 Task: Create in the project ToxicWorks in Backlog an issue 'Create a feature for users to track and manage their daily tasks', assign it to team member softage.2@softage.net and change the status to IN PROGRESS.
Action: Mouse moved to (175, 52)
Screenshot: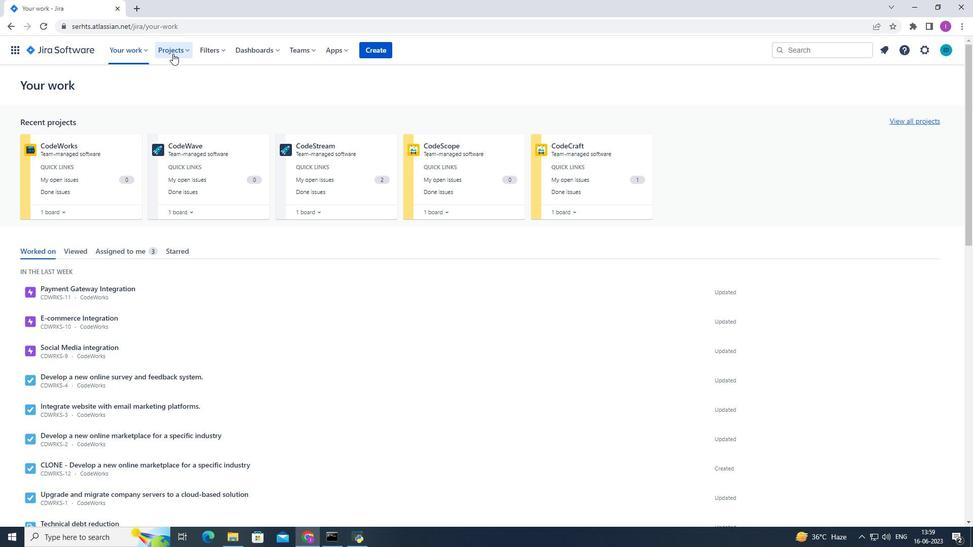 
Action: Mouse pressed left at (175, 52)
Screenshot: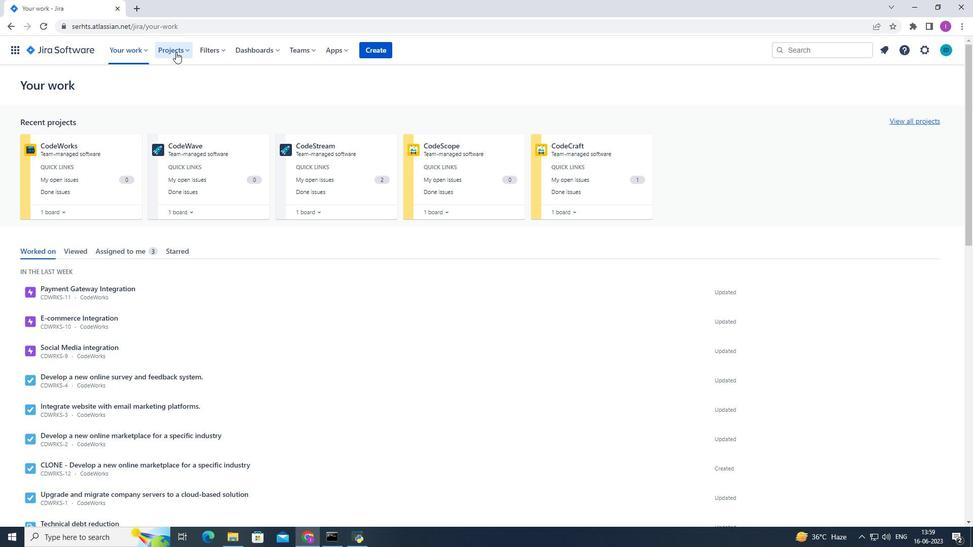 
Action: Mouse moved to (203, 93)
Screenshot: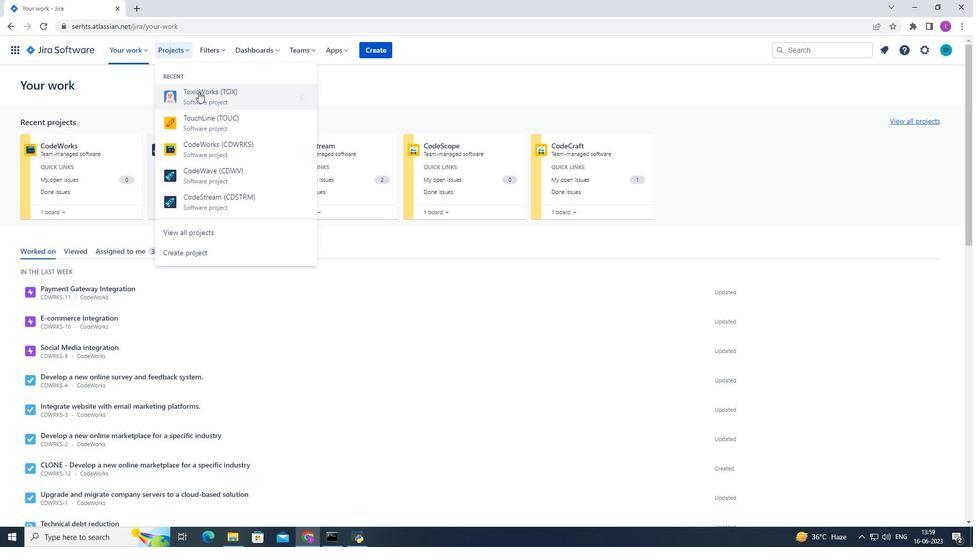 
Action: Mouse pressed left at (203, 93)
Screenshot: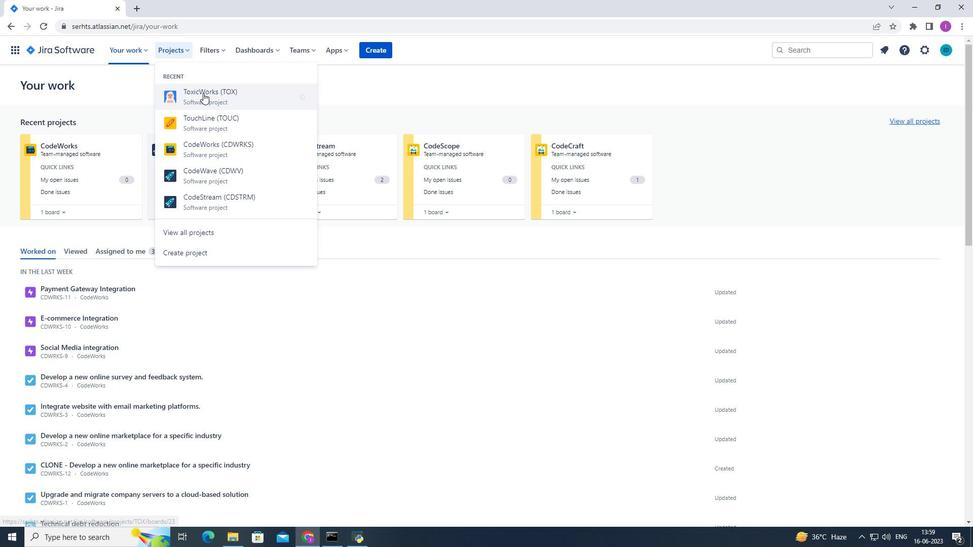 
Action: Mouse moved to (56, 150)
Screenshot: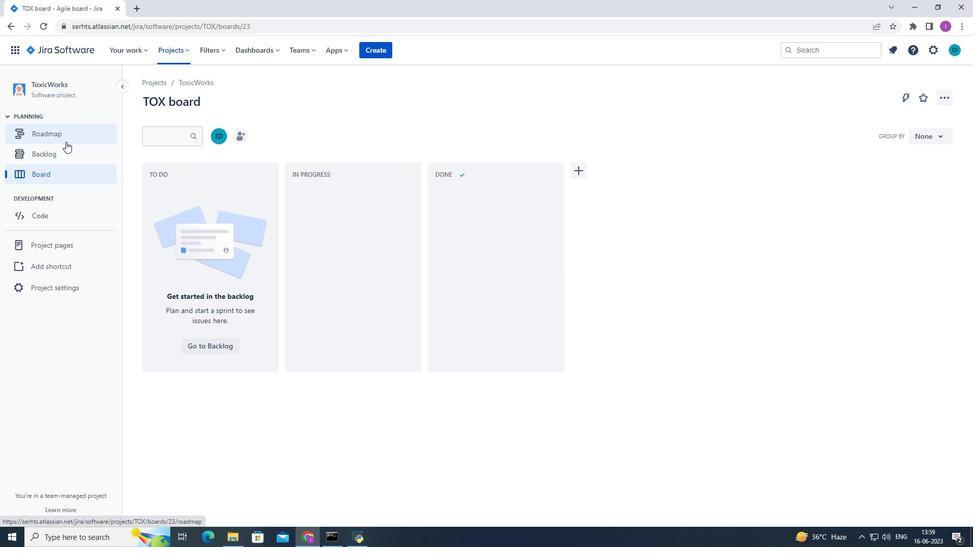 
Action: Mouse pressed left at (56, 150)
Screenshot: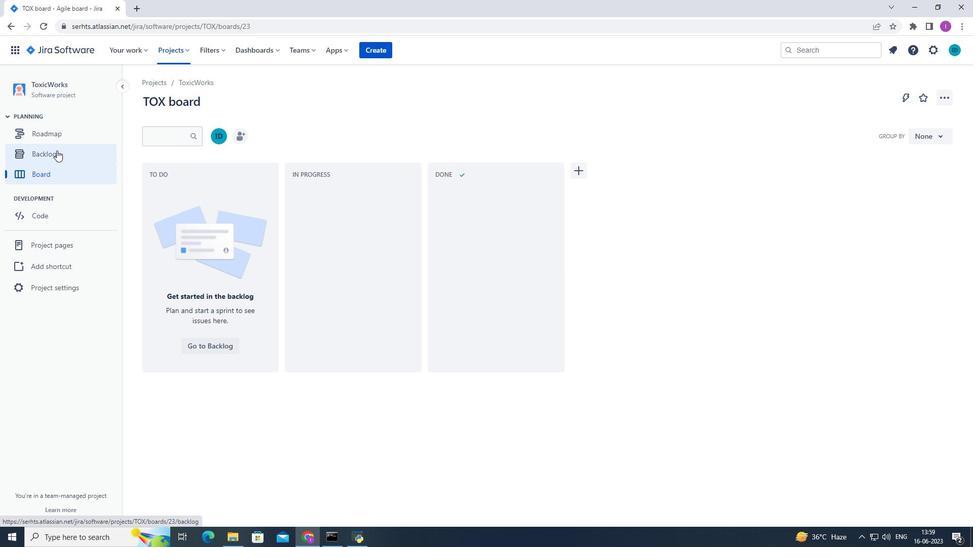
Action: Mouse moved to (339, 370)
Screenshot: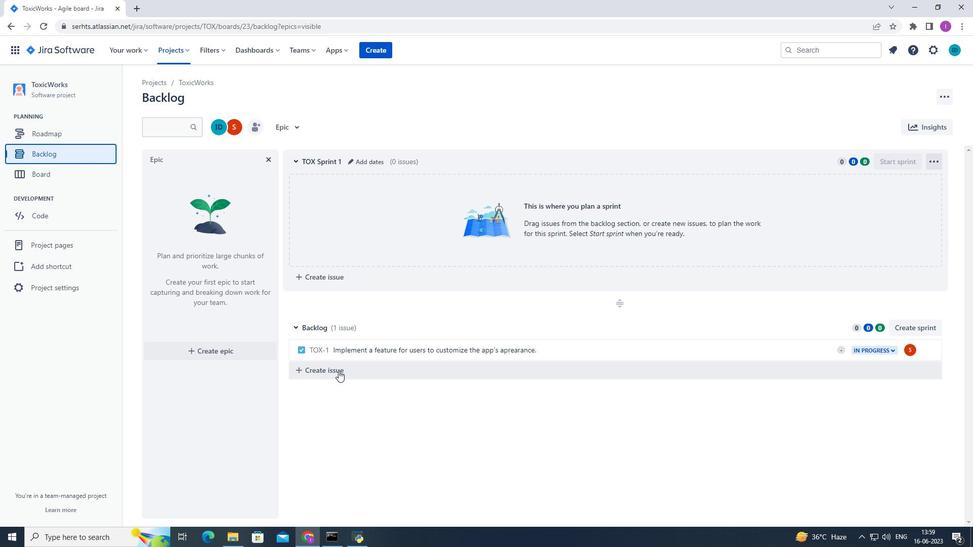 
Action: Mouse pressed left at (339, 370)
Screenshot: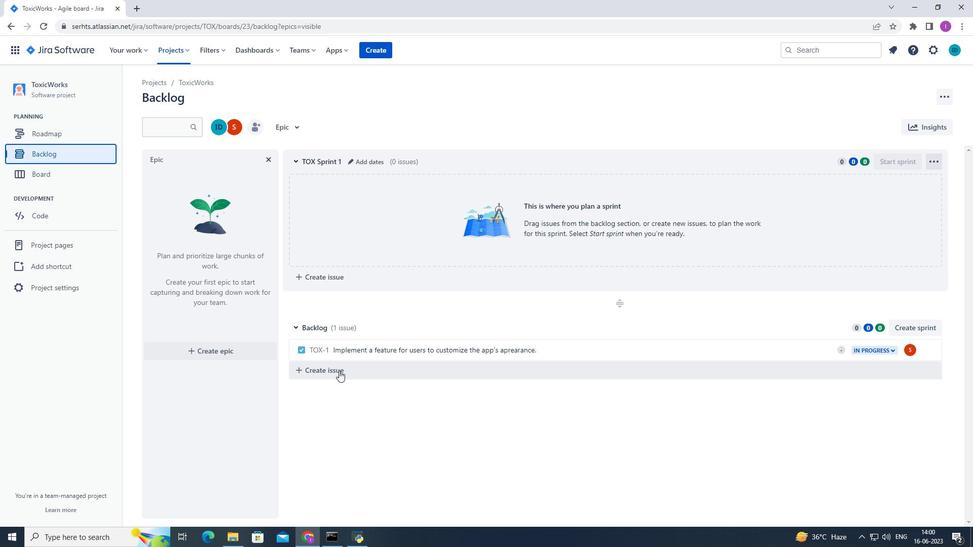 
Action: Key pressed <Key.shift>Create<Key.space>a<Key.space>feature<Key.space>for<Key.space>users<Key.space>to<Key.space>track<Key.space>and<Key.space>manage<Key.space>their<Key.space>daily<Key.space>tasks.<Key.enter>
Screenshot: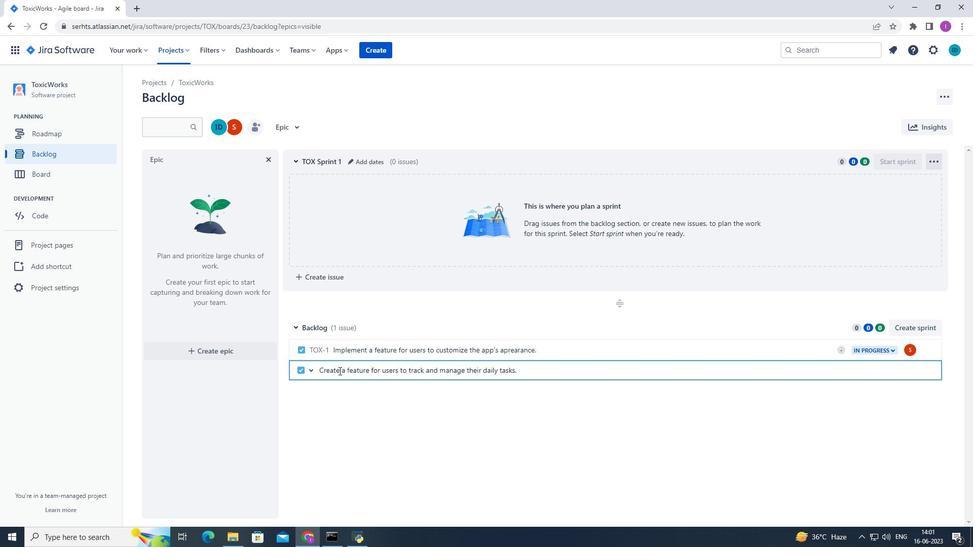 
Action: Mouse moved to (913, 370)
Screenshot: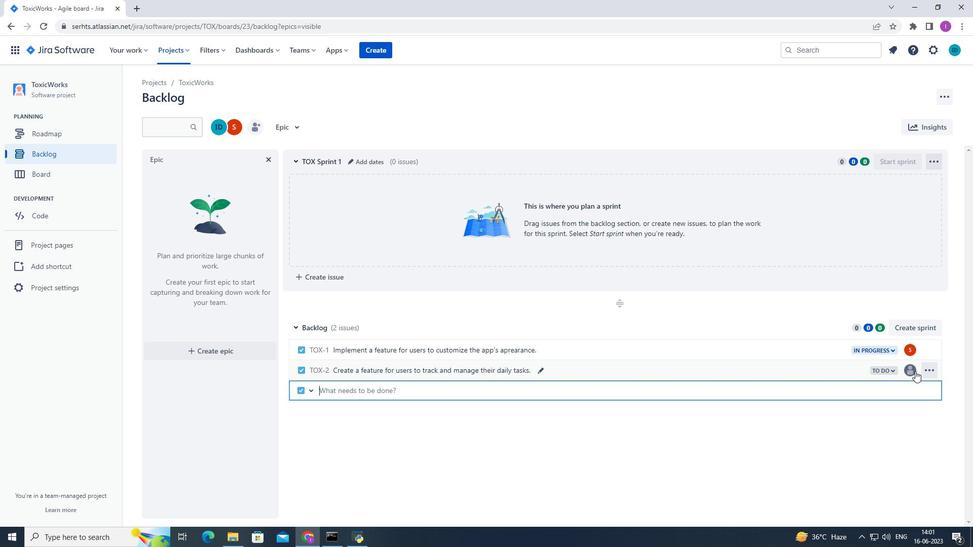 
Action: Mouse pressed left at (913, 370)
Screenshot: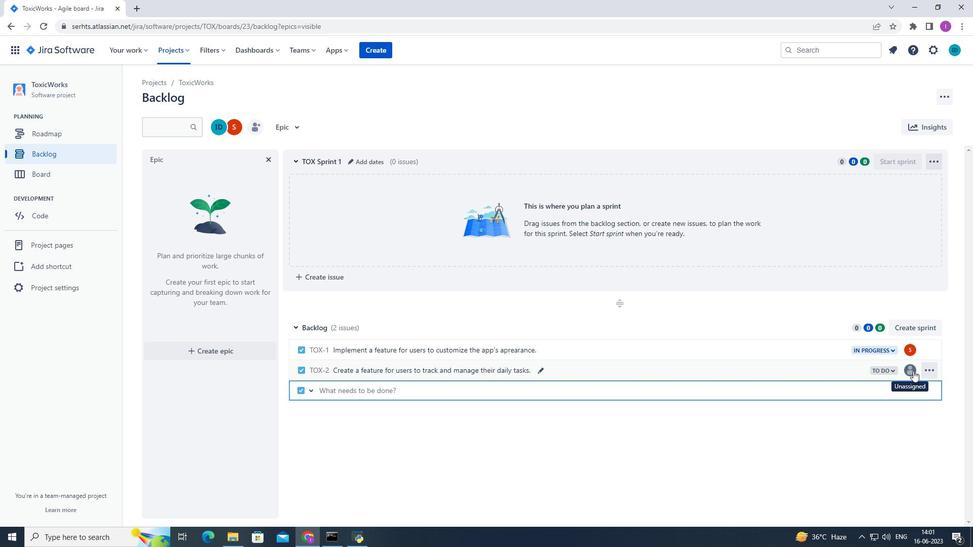
Action: Mouse moved to (806, 495)
Screenshot: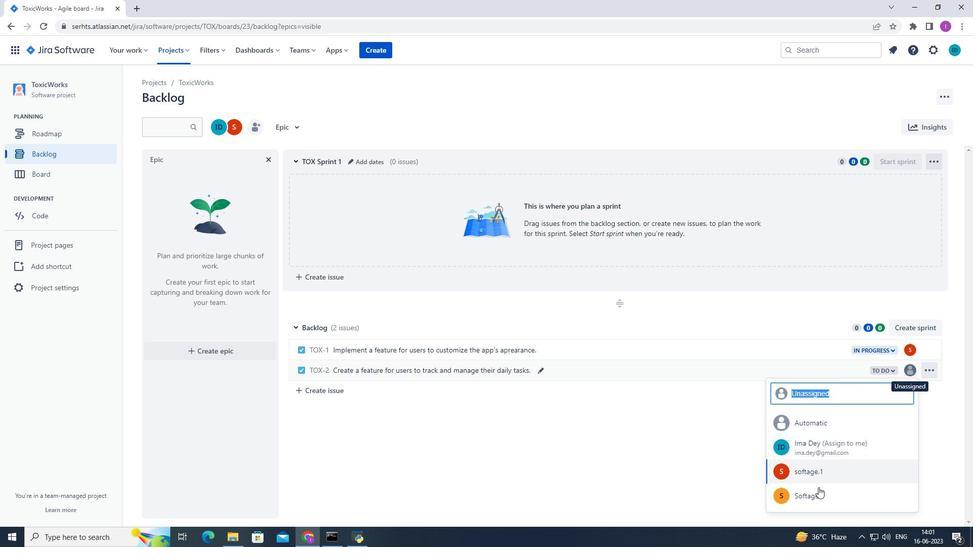 
Action: Mouse pressed left at (806, 495)
Screenshot: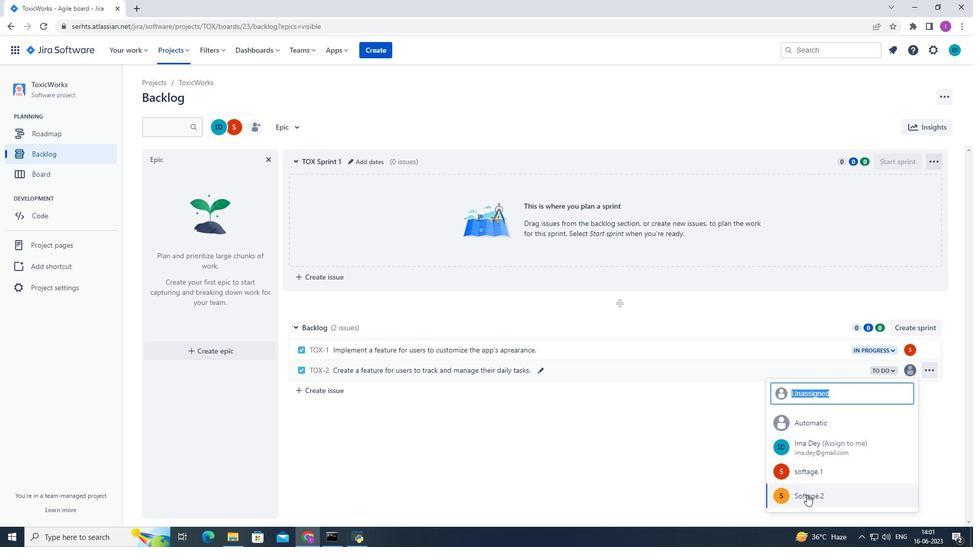 
Action: Mouse moved to (896, 371)
Screenshot: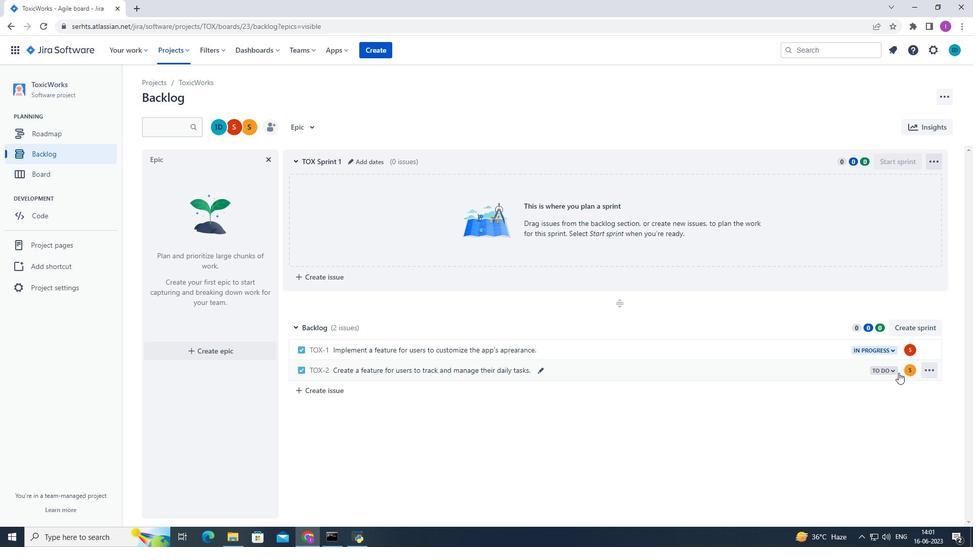 
Action: Mouse pressed left at (896, 371)
Screenshot: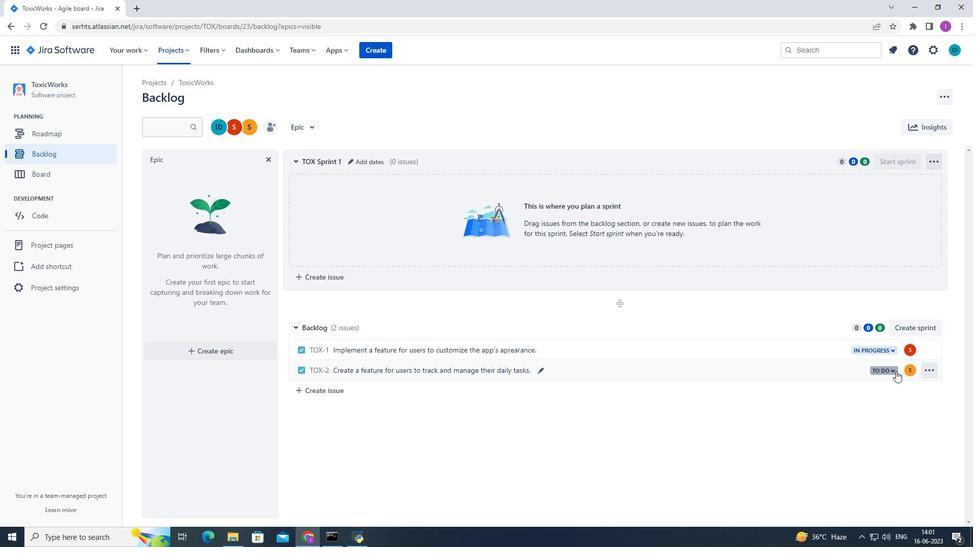 
Action: Mouse moved to (834, 389)
Screenshot: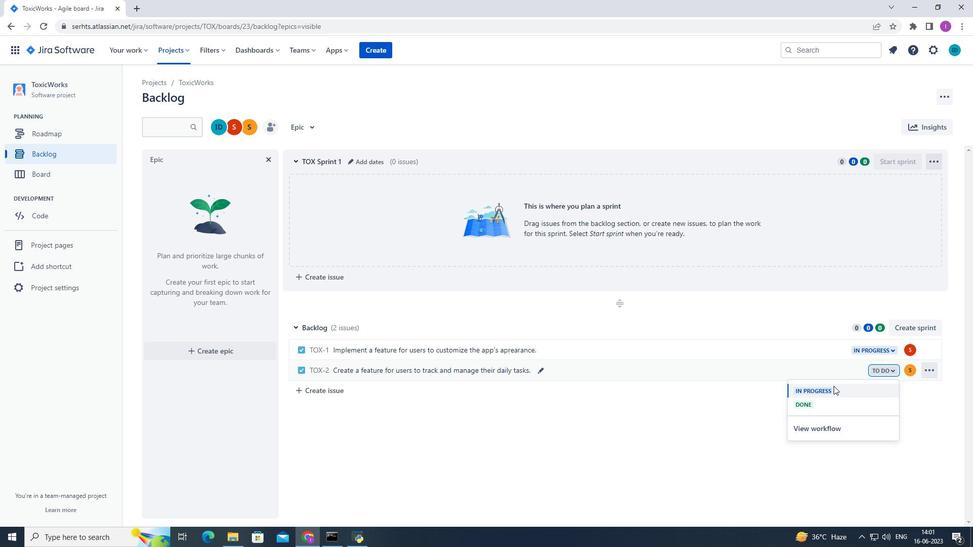 
Action: Mouse pressed left at (834, 389)
Screenshot: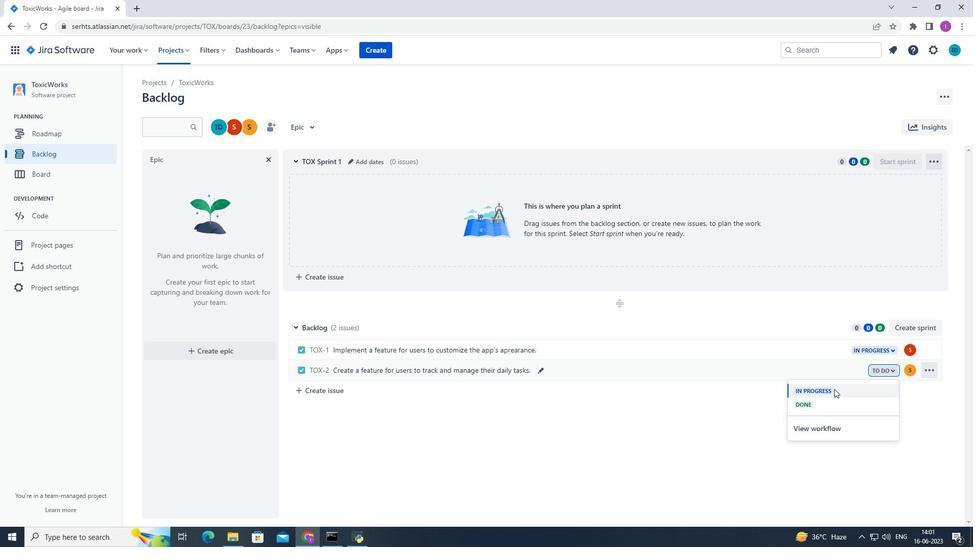 
Action: Mouse moved to (626, 522)
Screenshot: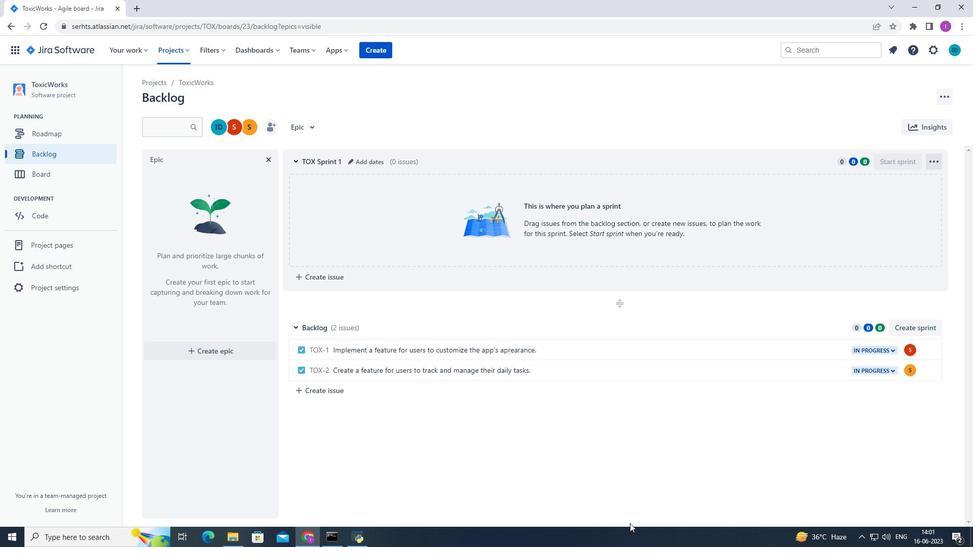 
